 Task: Start in the project AgileFrame the sprint 'DevOps Automation Sprint', with a duration of 3 weeks. Start in the project AgileFrame the sprint 'DevOps Automation Sprint', with a duration of 2 weeks. Start in the project AgileFrame the sprint 'DevOps Automation Sprint', with a duration of 1 week
Action: Mouse moved to (978, 178)
Screenshot: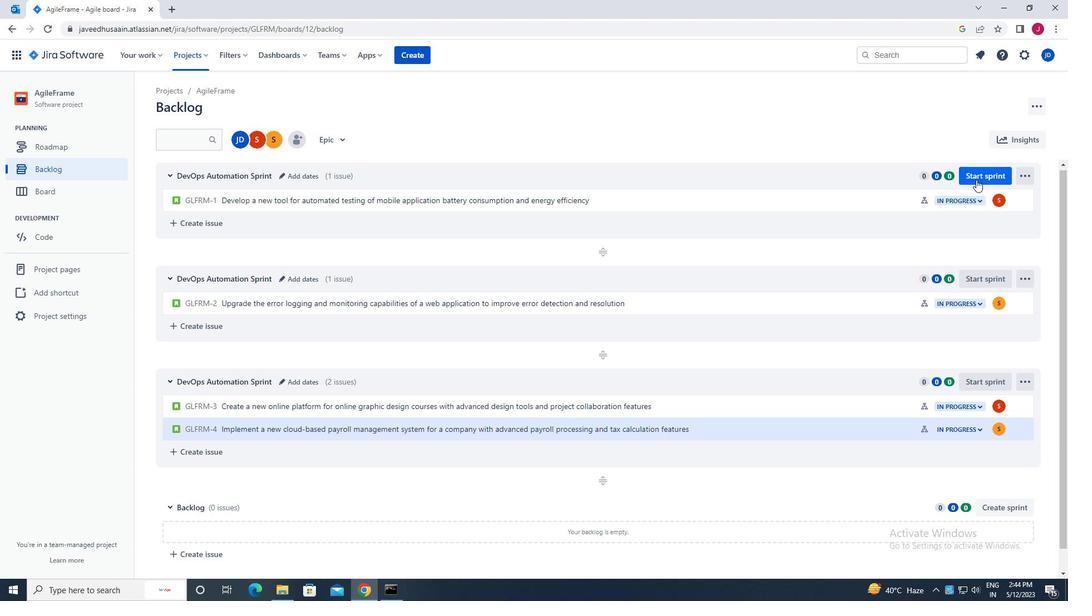 
Action: Mouse pressed left at (978, 178)
Screenshot: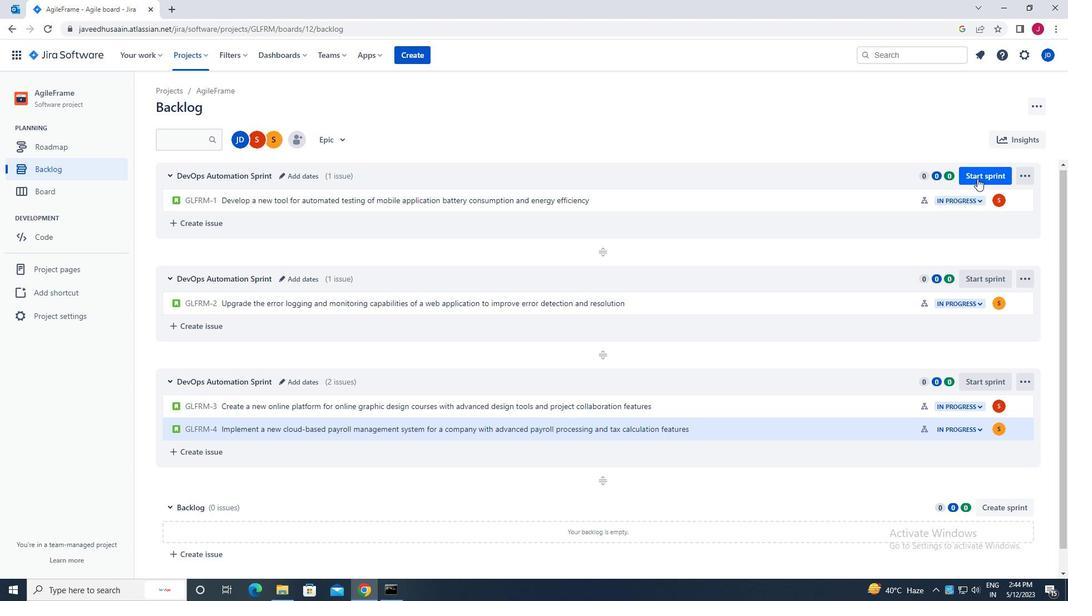 
Action: Mouse moved to (450, 194)
Screenshot: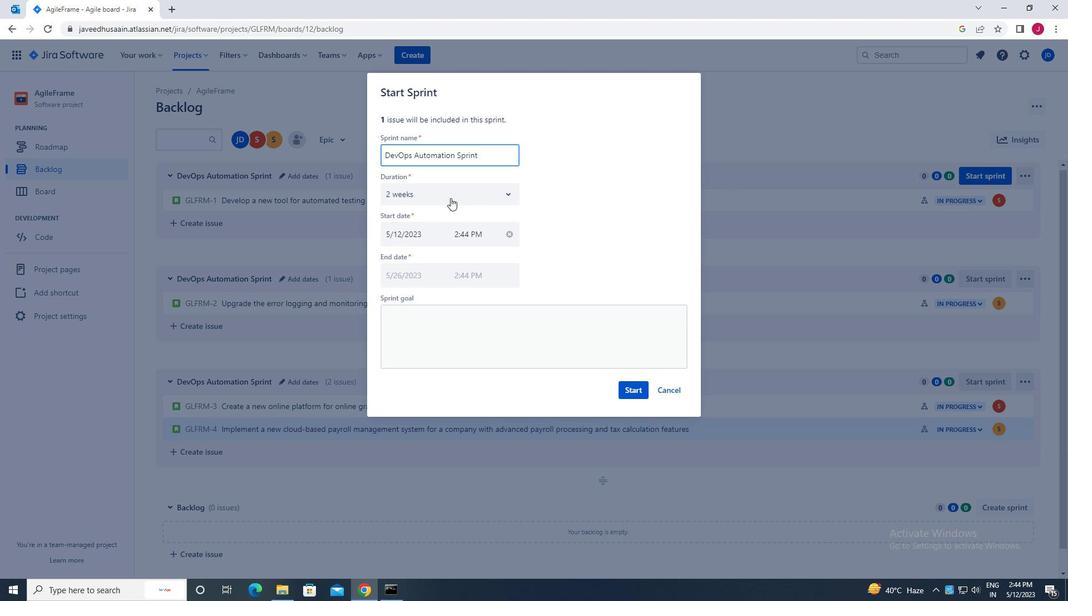 
Action: Mouse pressed left at (450, 194)
Screenshot: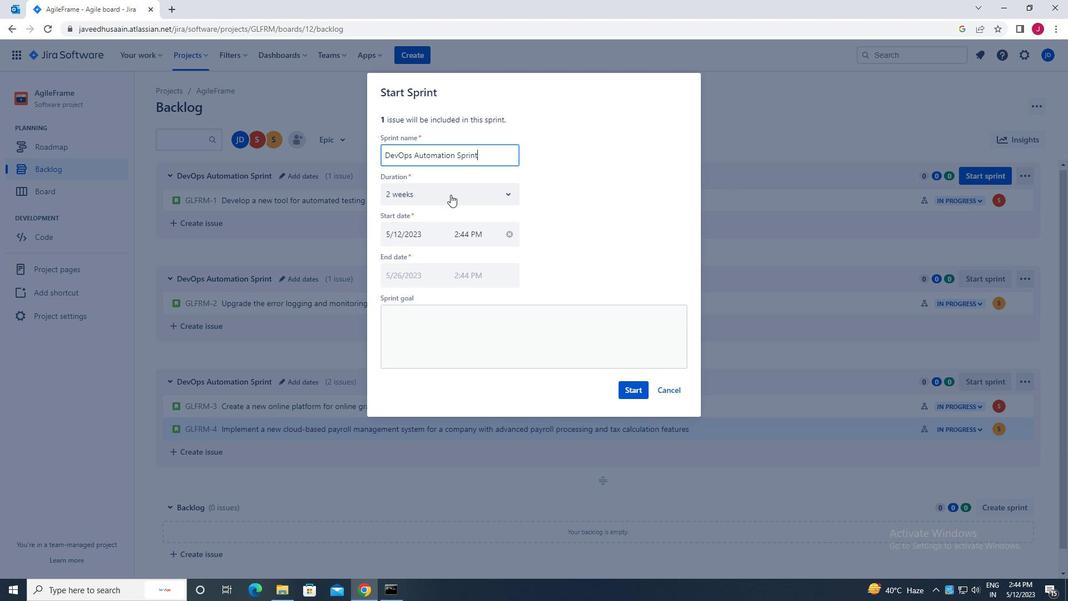 
Action: Mouse moved to (435, 258)
Screenshot: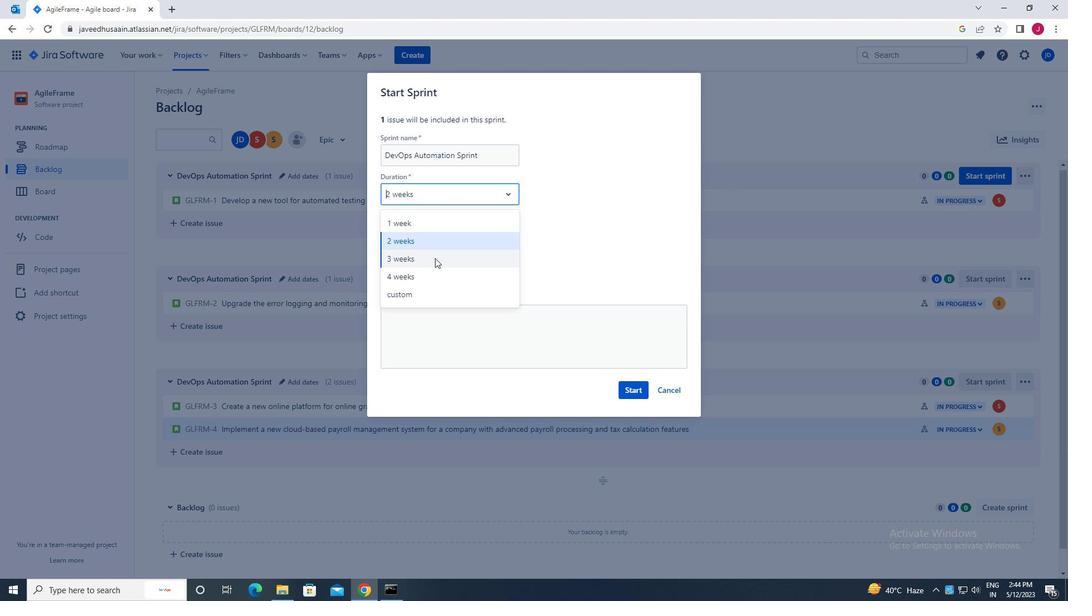 
Action: Mouse pressed left at (435, 258)
Screenshot: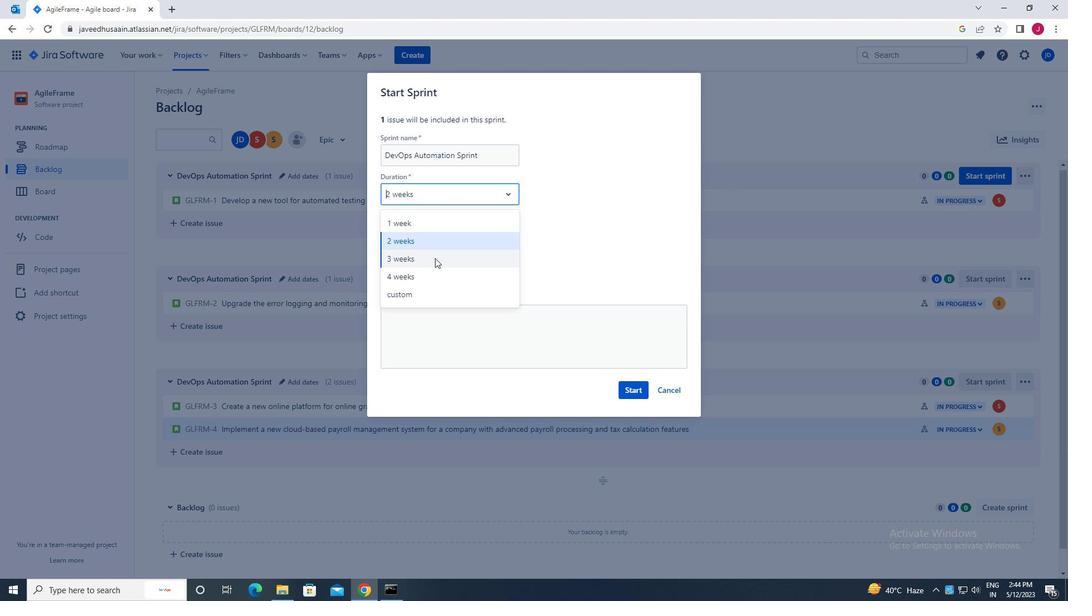 
Action: Mouse moved to (633, 393)
Screenshot: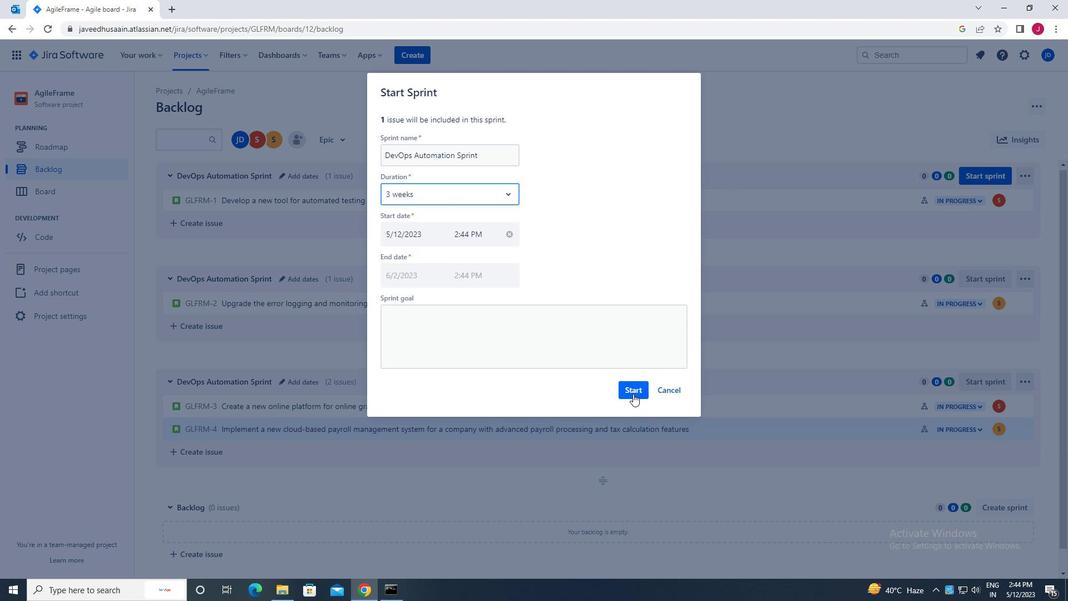 
Action: Mouse pressed left at (633, 393)
Screenshot: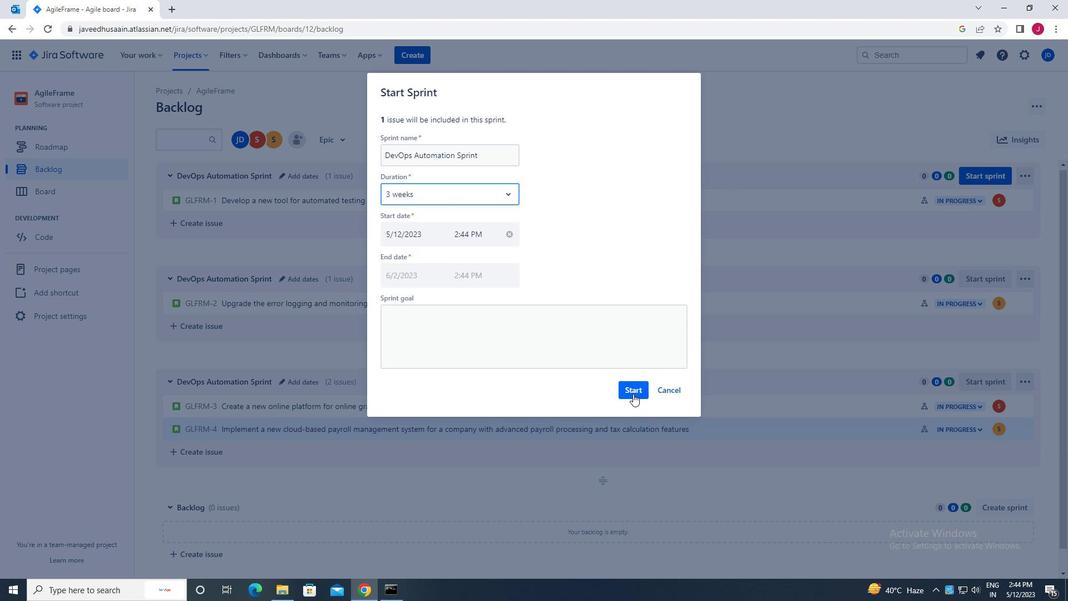 
Action: Mouse moved to (69, 165)
Screenshot: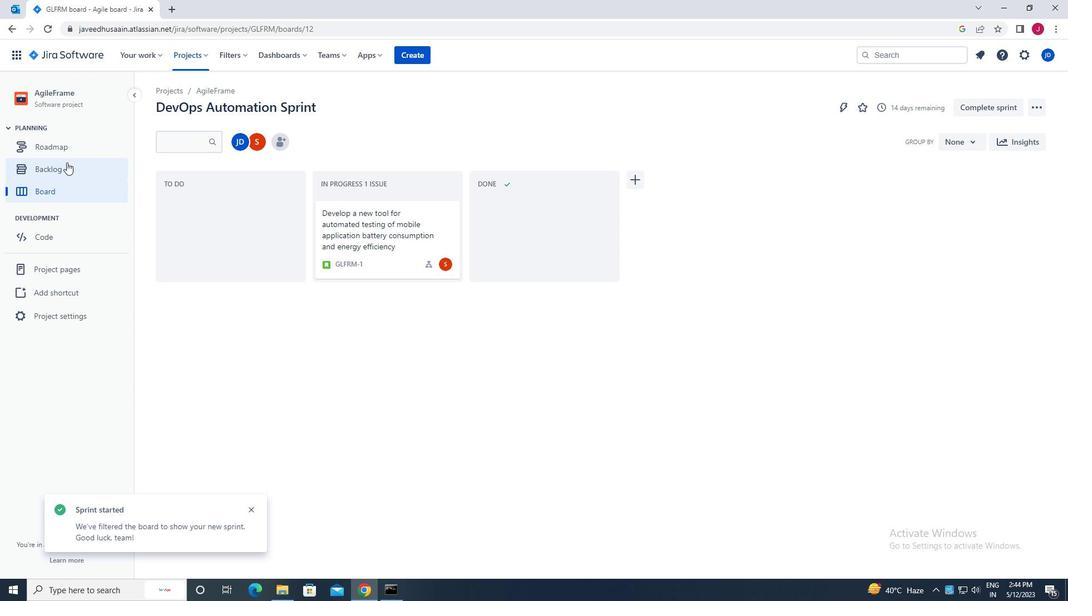 
Action: Mouse pressed left at (69, 165)
Screenshot: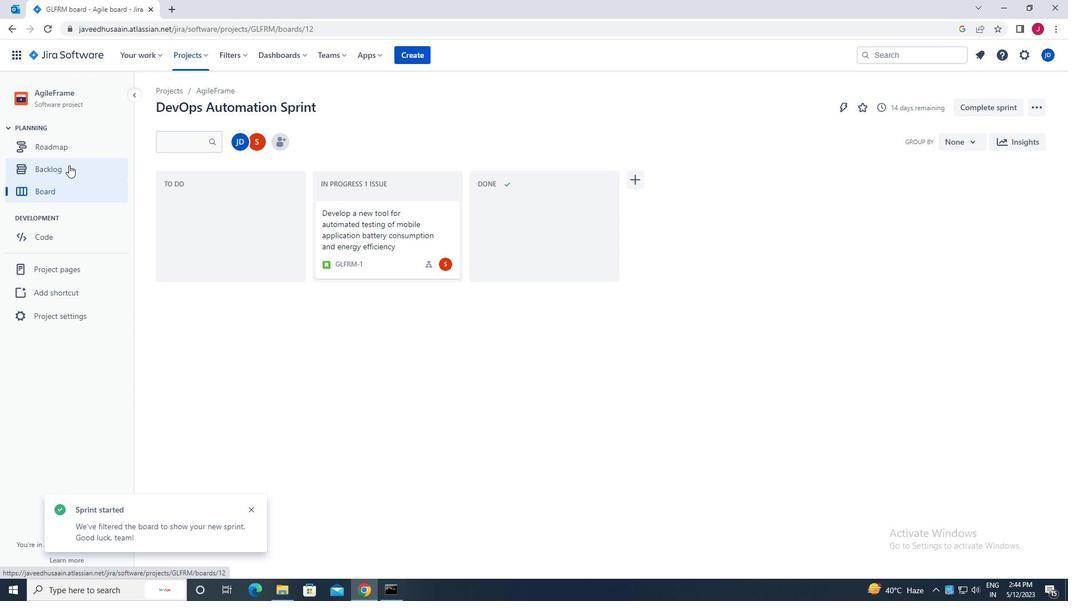 
Action: Mouse moved to (990, 277)
Screenshot: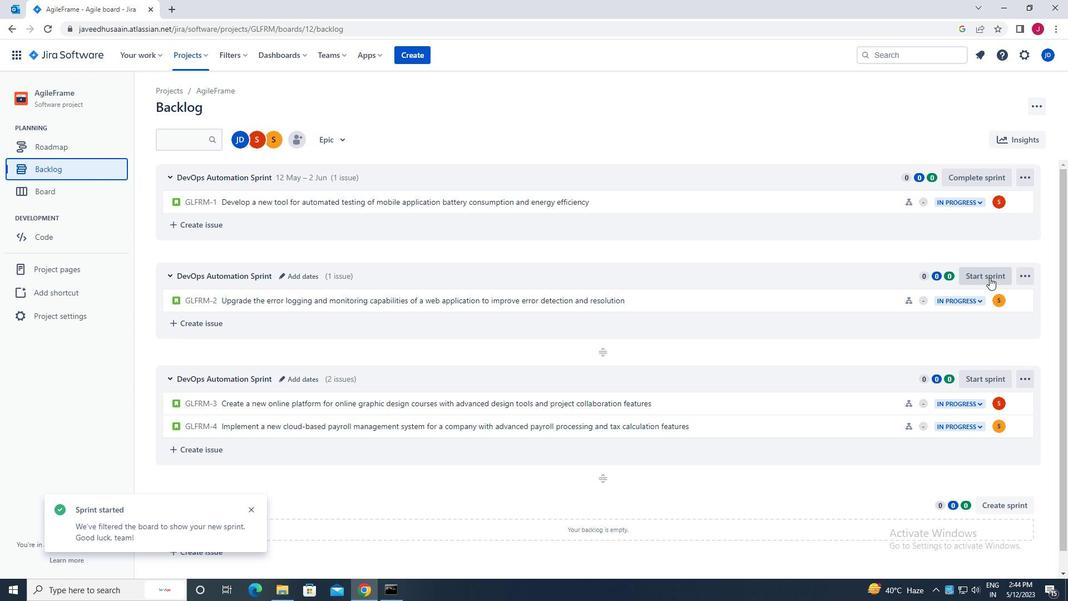 
Action: Mouse pressed left at (990, 277)
Screenshot: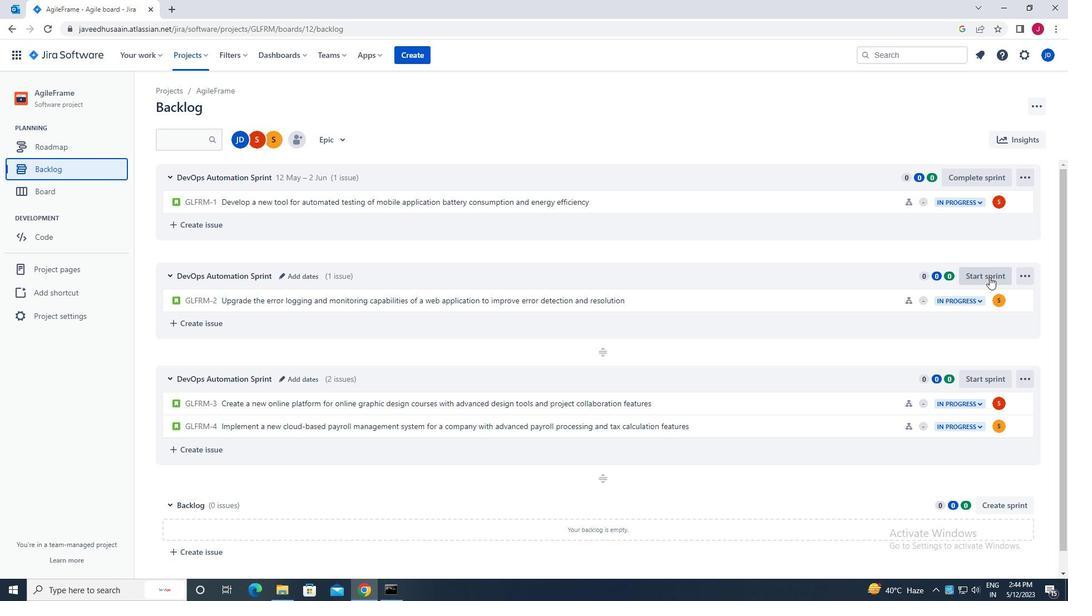 
Action: Mouse moved to (439, 197)
Screenshot: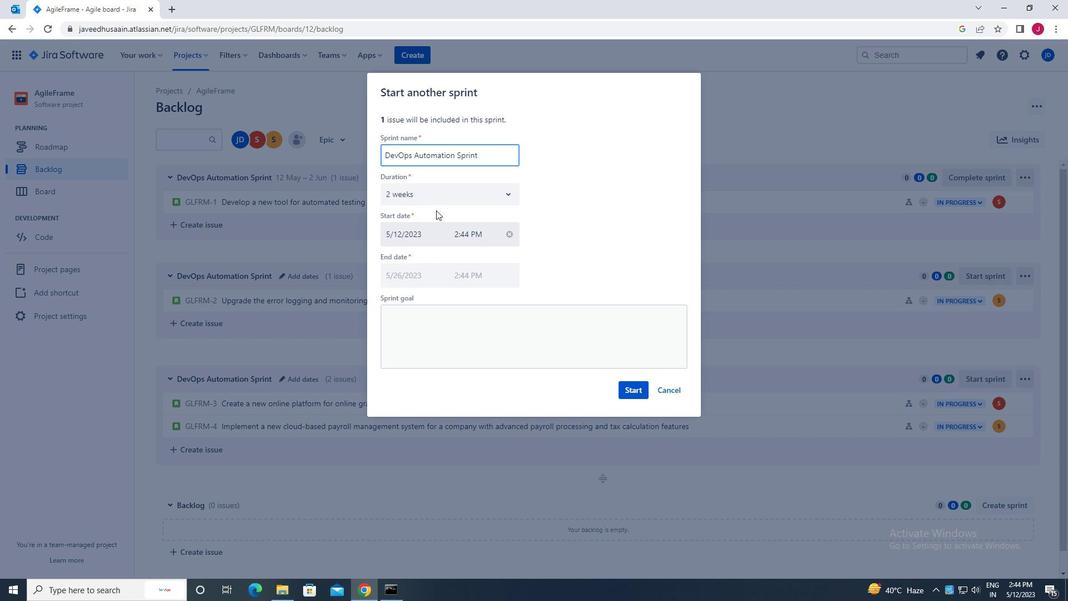 
Action: Mouse pressed left at (439, 197)
Screenshot: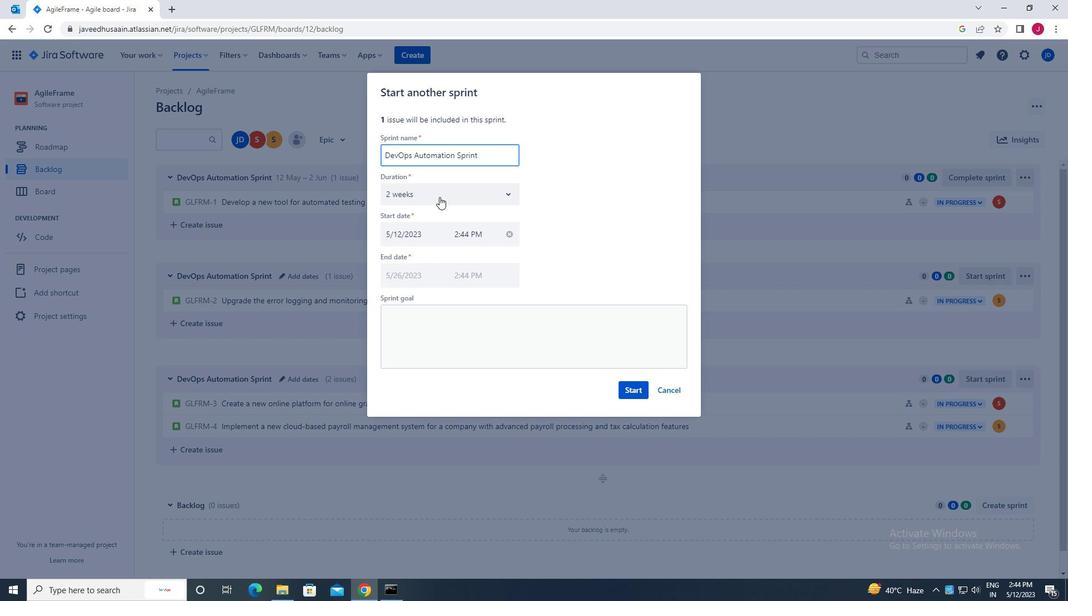 
Action: Mouse moved to (428, 241)
Screenshot: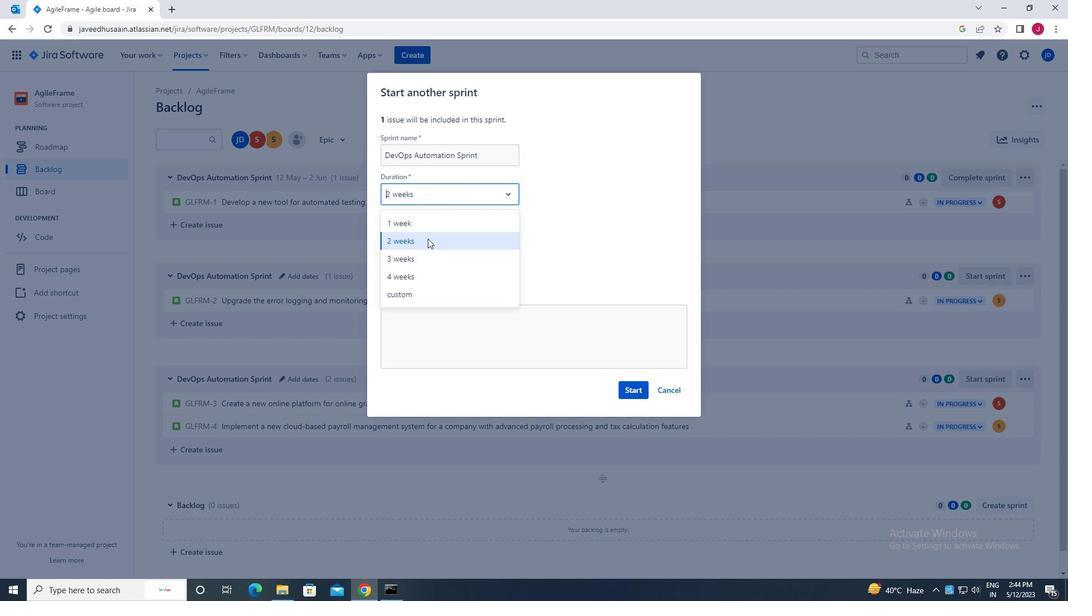 
Action: Mouse pressed left at (428, 241)
Screenshot: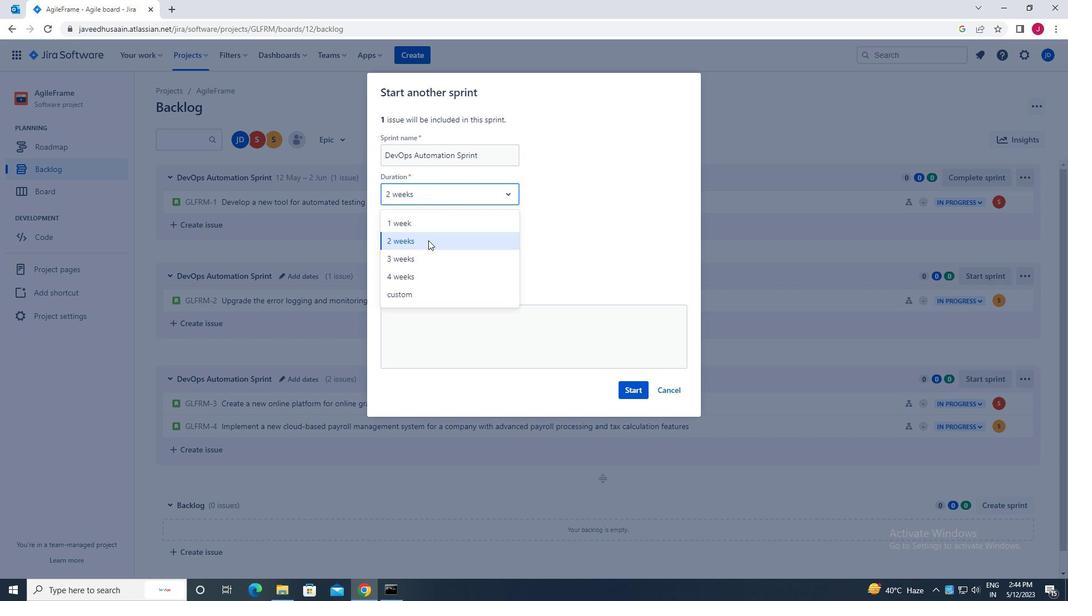 
Action: Mouse moved to (627, 389)
Screenshot: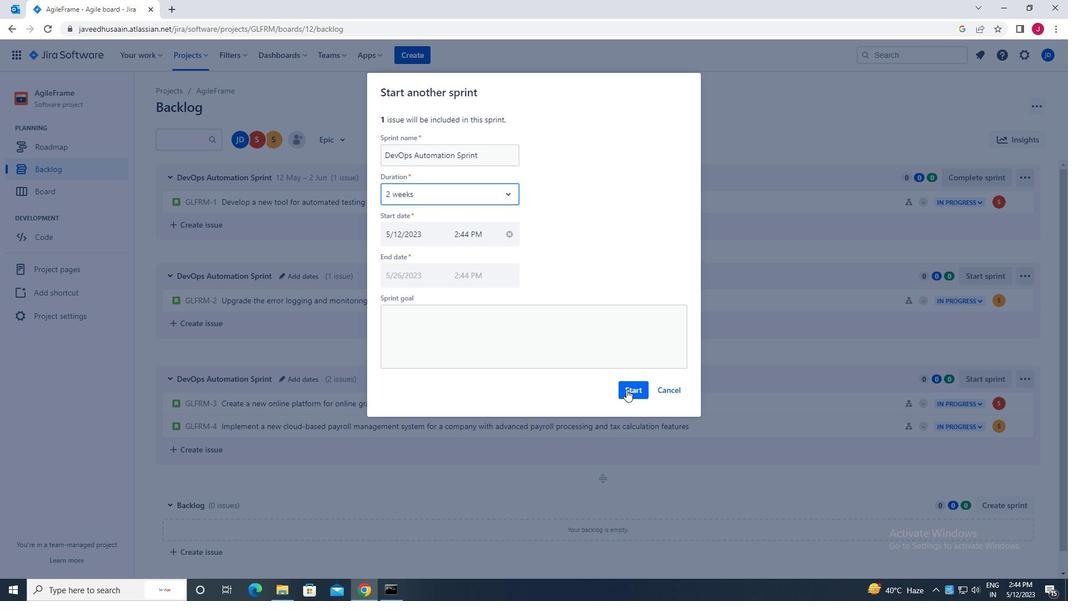 
Action: Mouse pressed left at (627, 389)
Screenshot: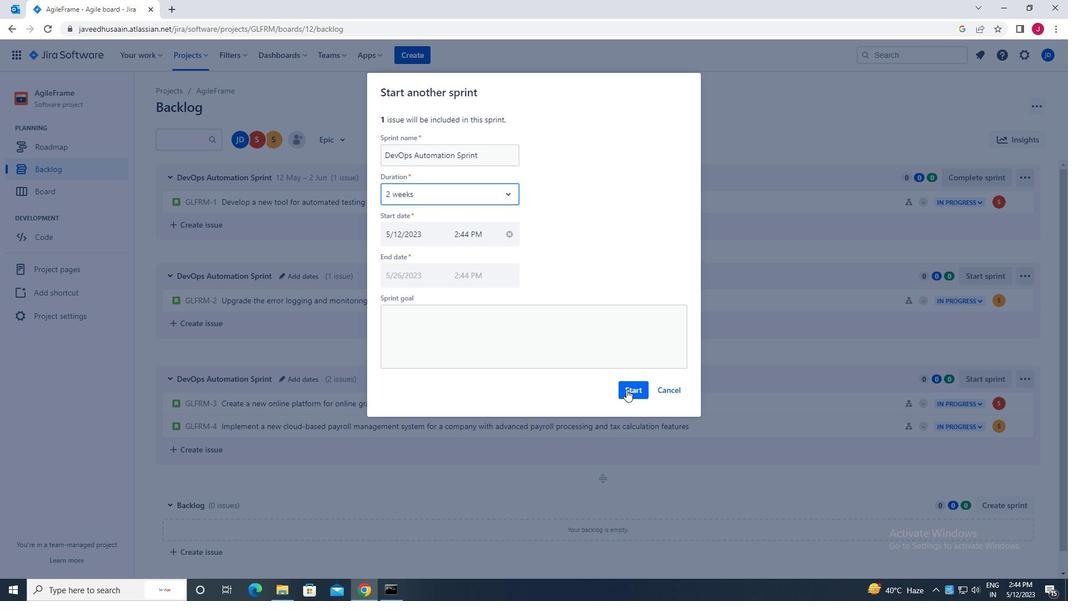 
Action: Mouse moved to (72, 174)
Screenshot: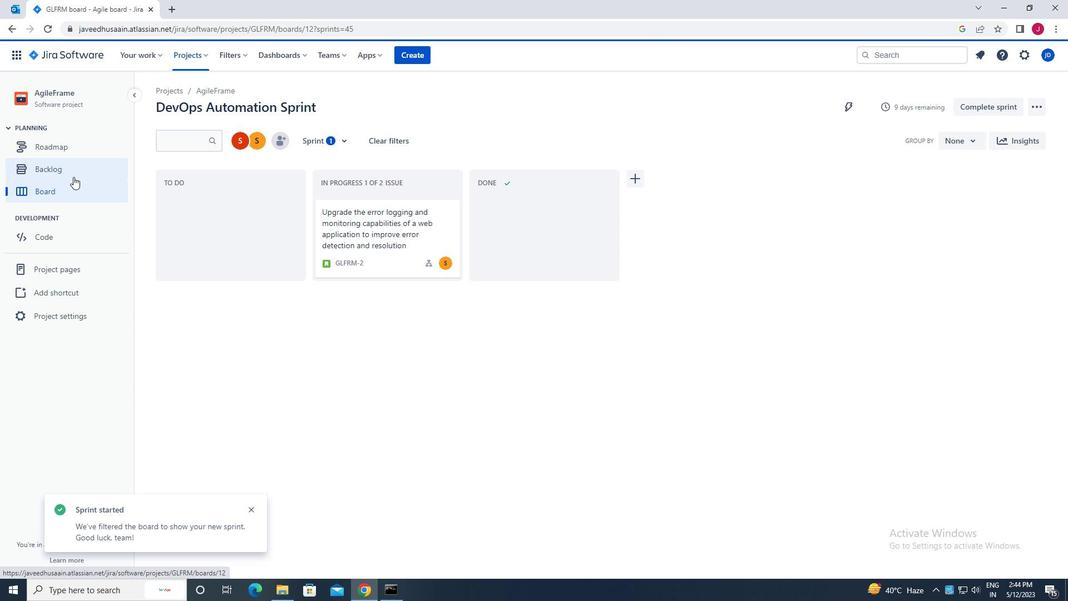 
Action: Mouse pressed left at (72, 174)
Screenshot: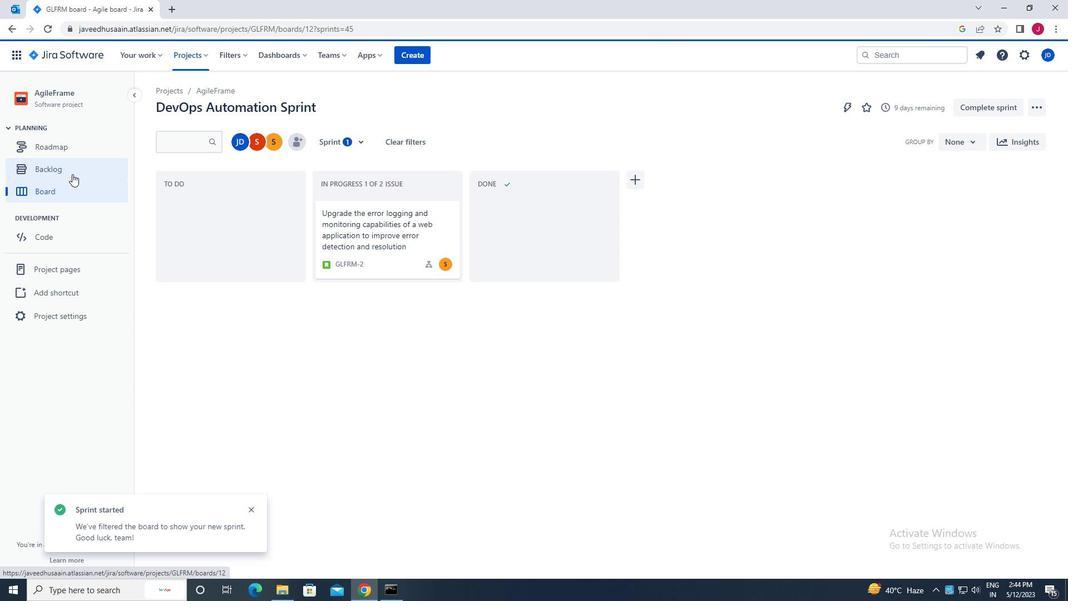 
Action: Mouse moved to (982, 374)
Screenshot: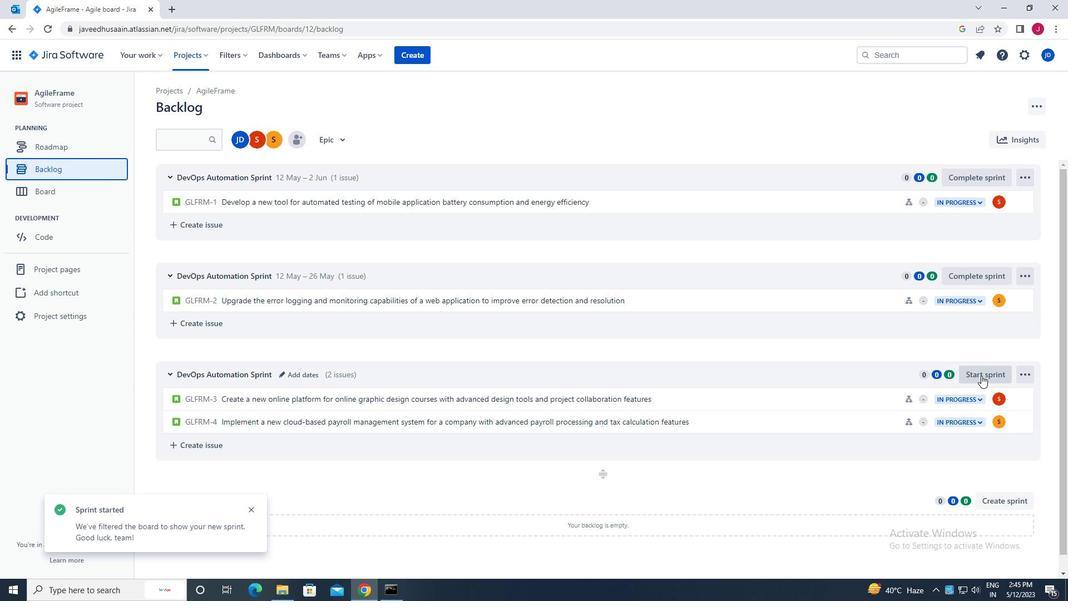 
Action: Mouse pressed left at (982, 374)
Screenshot: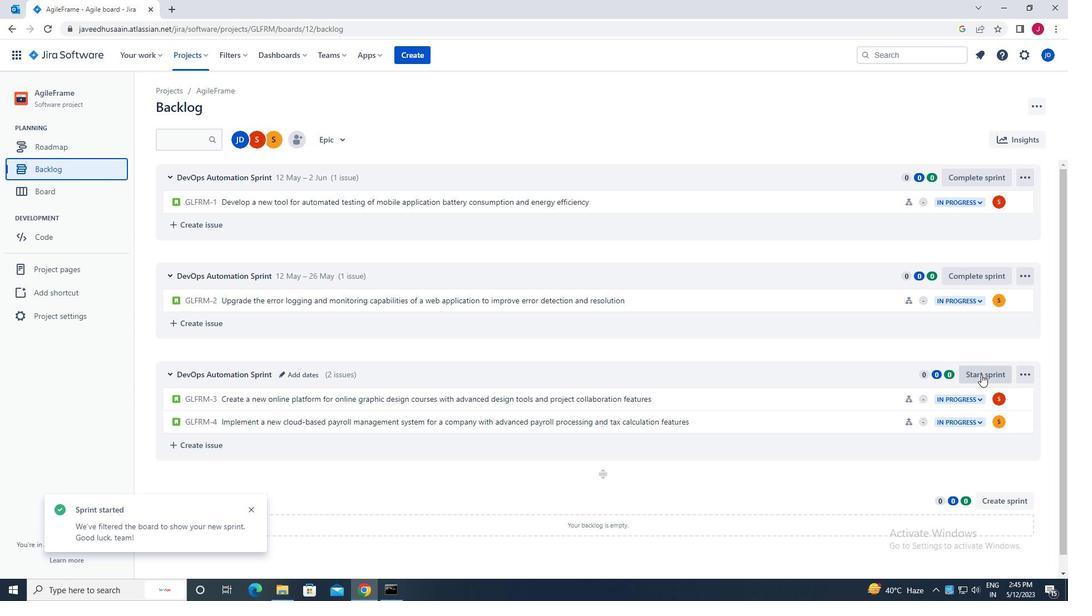 
Action: Mouse moved to (433, 190)
Screenshot: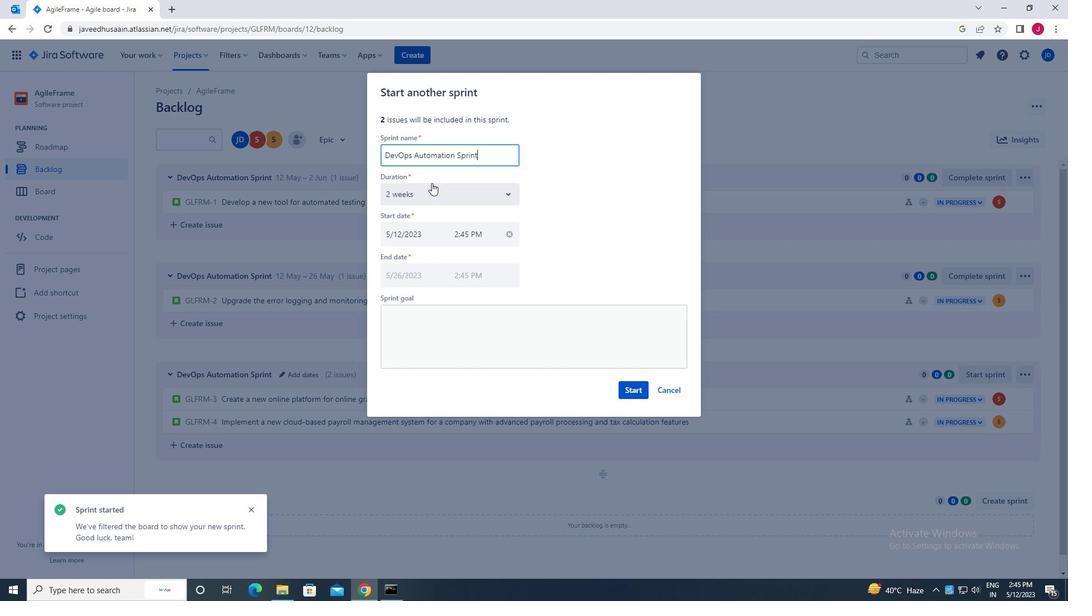 
Action: Mouse pressed left at (433, 190)
Screenshot: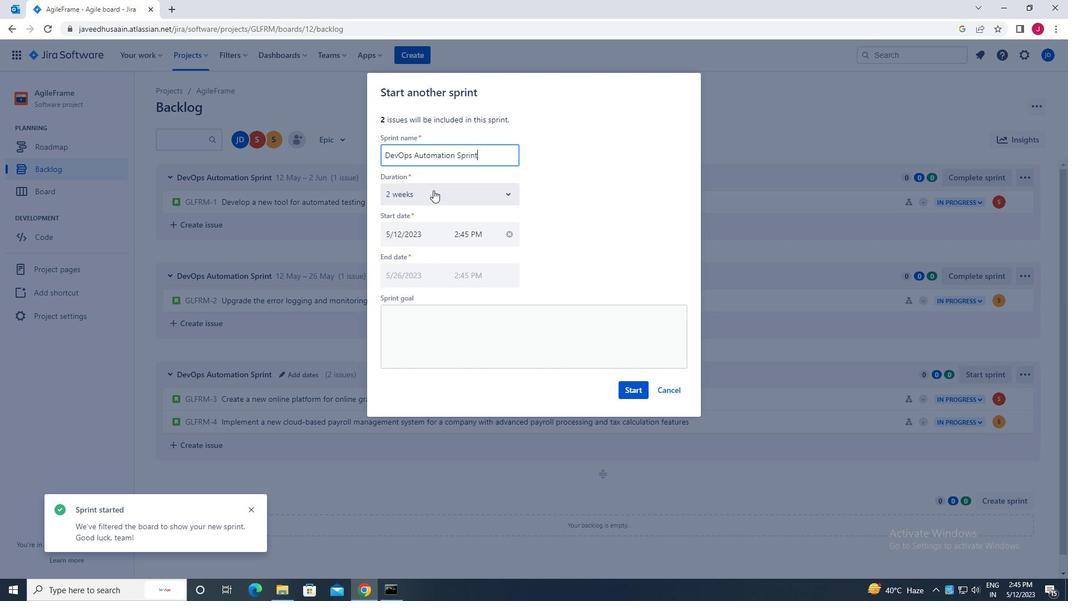 
Action: Mouse moved to (422, 221)
Screenshot: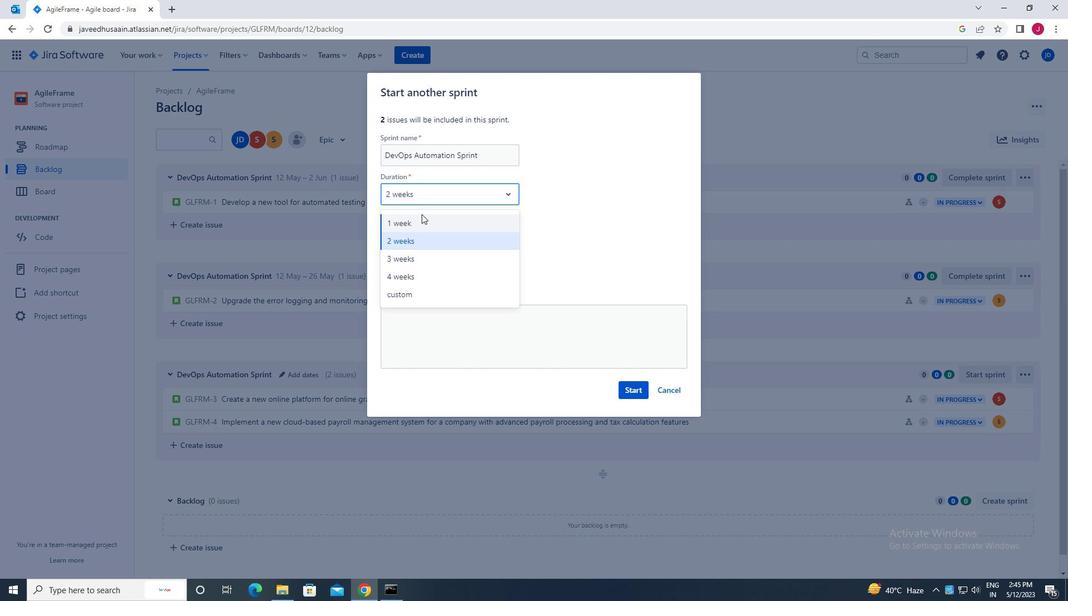 
Action: Mouse pressed left at (422, 221)
Screenshot: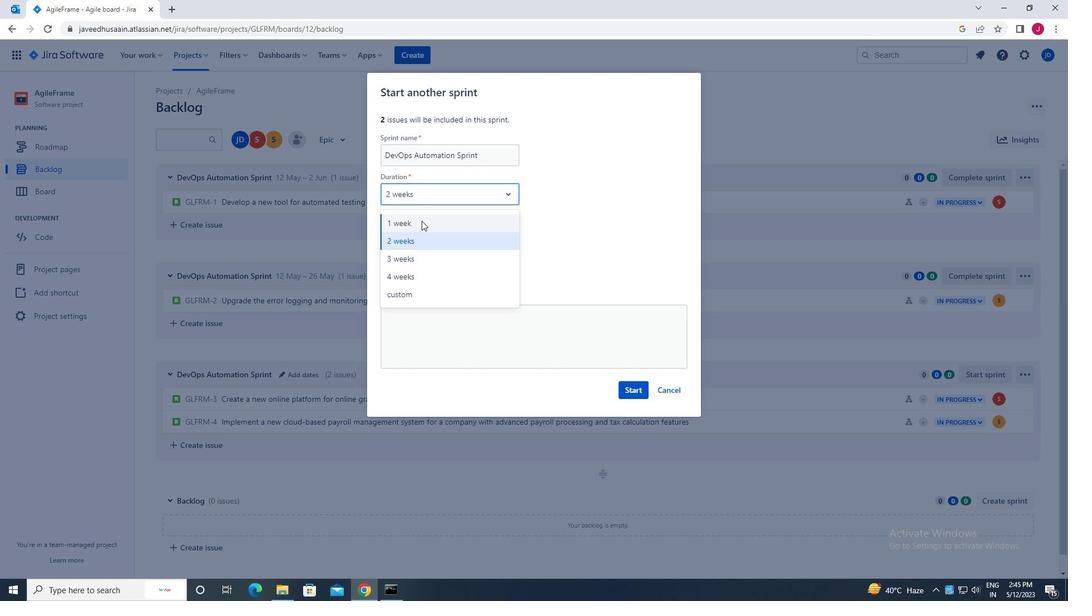 
Action: Mouse moved to (642, 388)
Screenshot: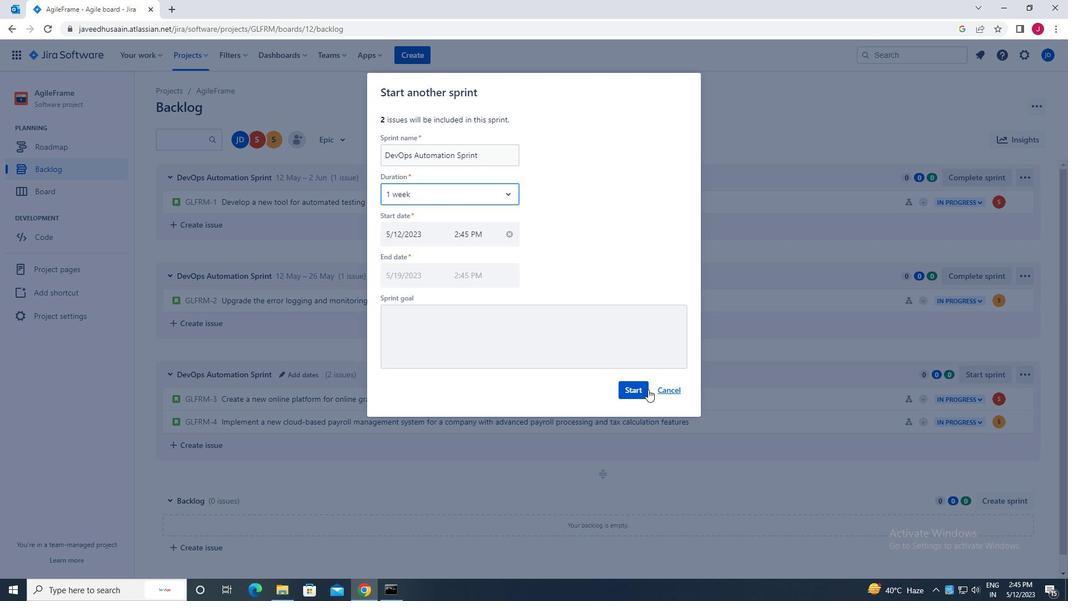 
Action: Mouse pressed left at (642, 388)
Screenshot: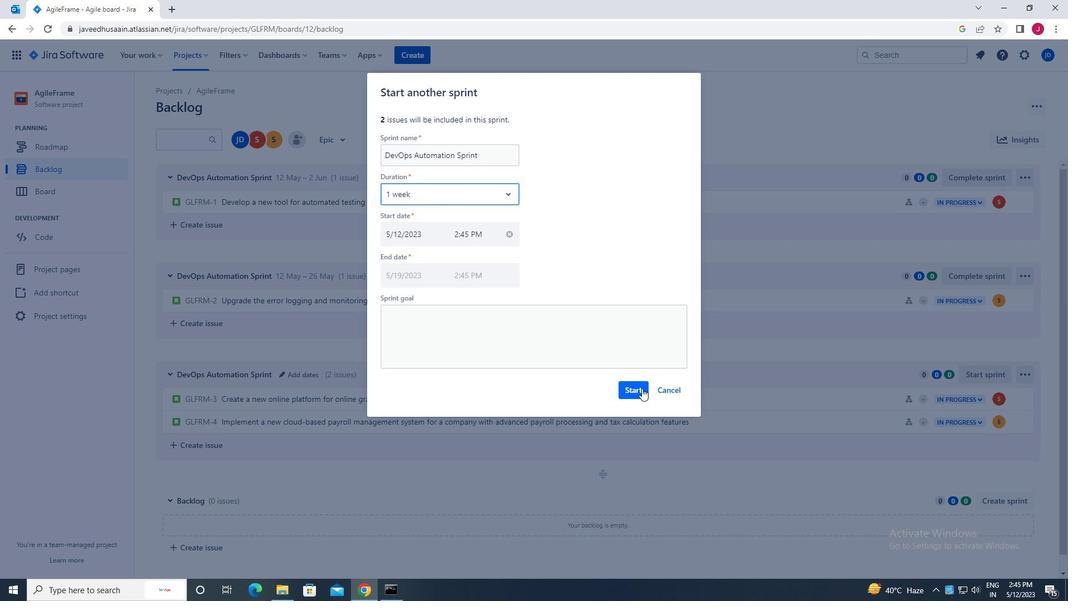 
